 Task: Send an email to the contact group 'Sliders'.
Action: Mouse moved to (20, 87)
Screenshot: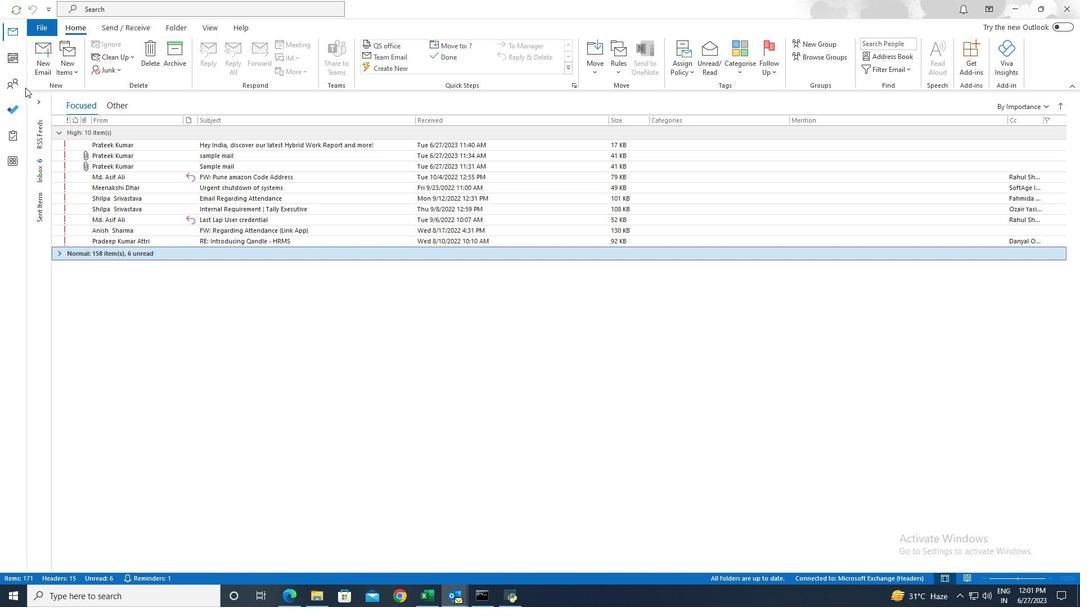 
Action: Mouse pressed left at (20, 87)
Screenshot: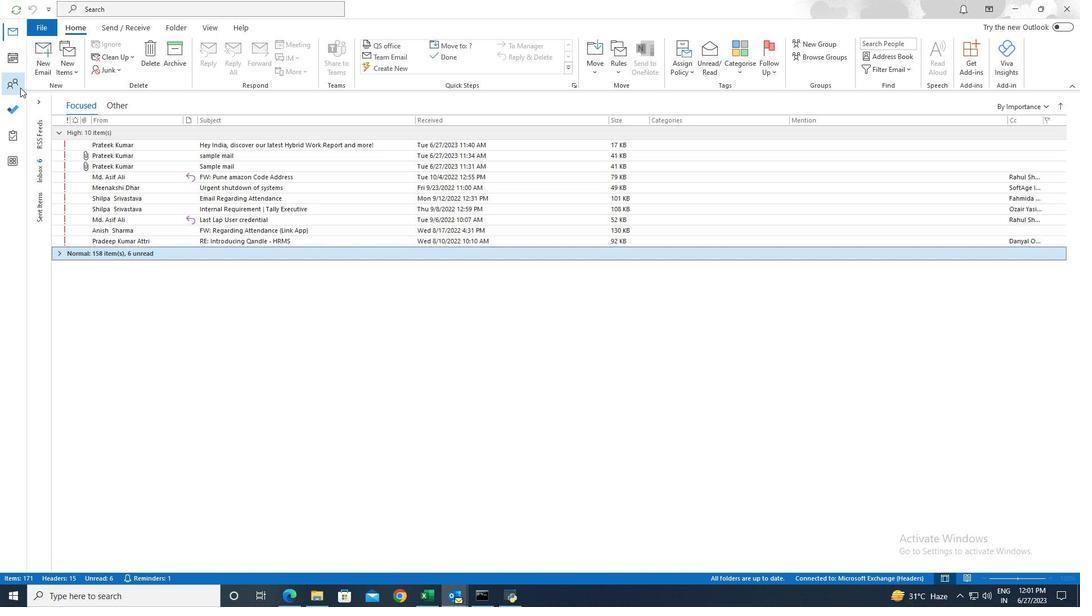 
Action: Mouse moved to (223, 10)
Screenshot: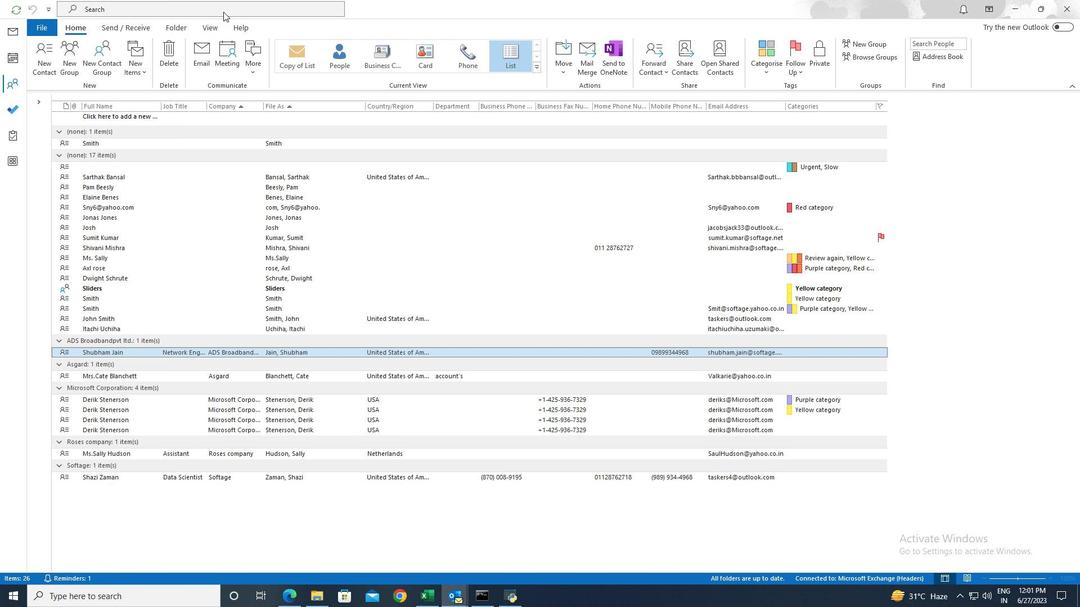 
Action: Mouse pressed left at (223, 10)
Screenshot: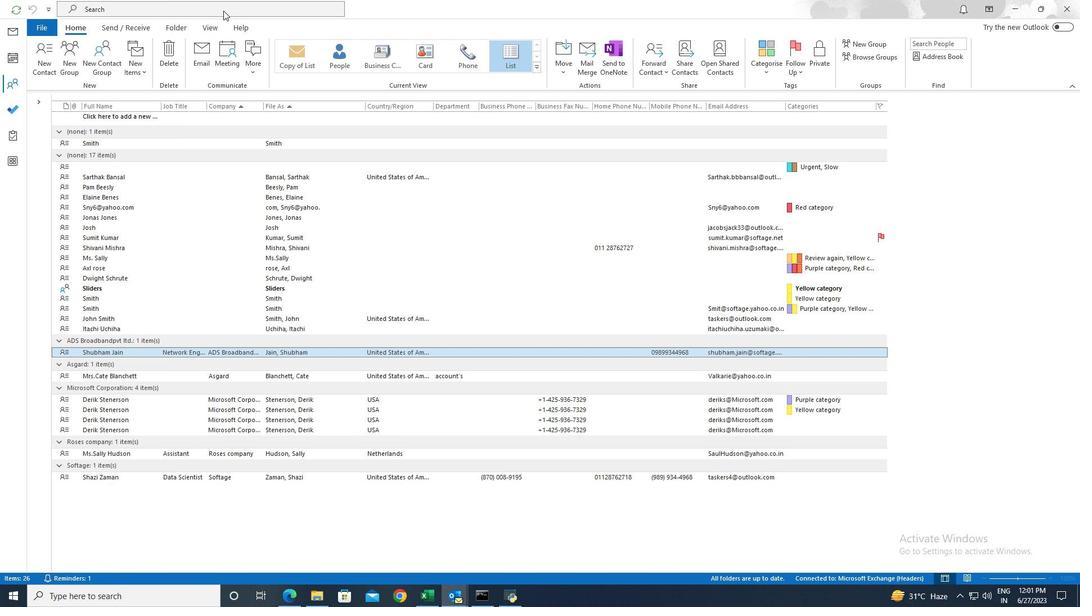 
Action: Mouse moved to (224, 9)
Screenshot: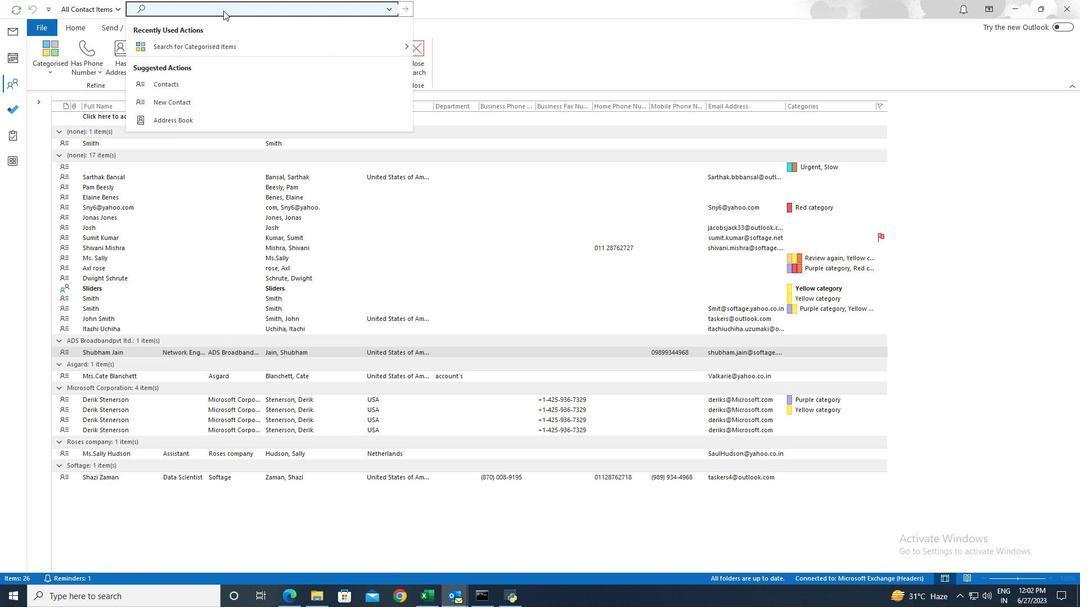 
Action: Mouse pressed left at (224, 9)
Screenshot: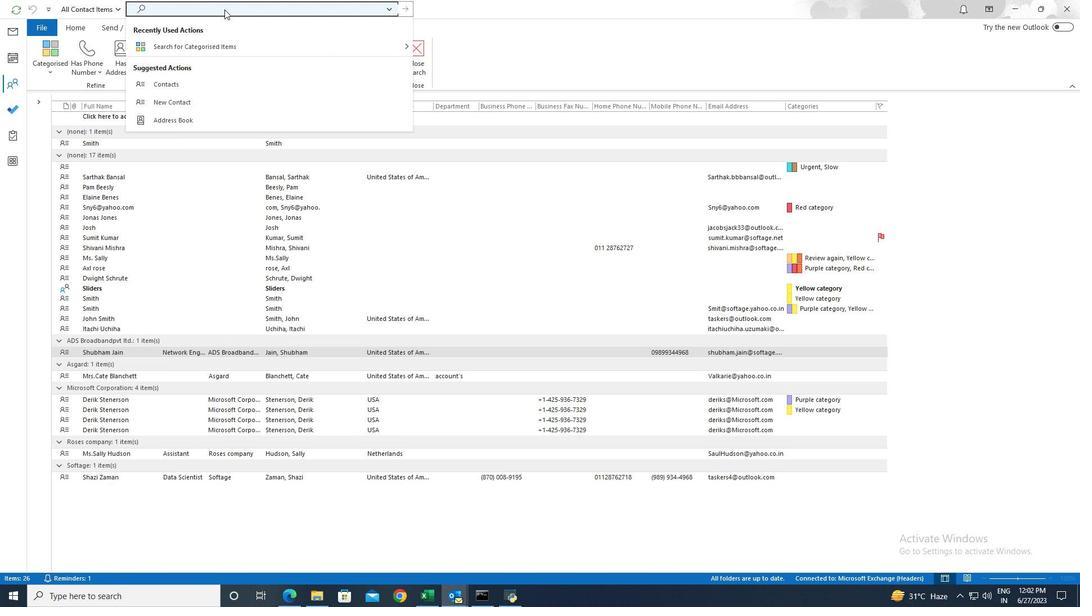 
Action: Key pressed <Key.shift>Sliders<Key.enter>
Screenshot: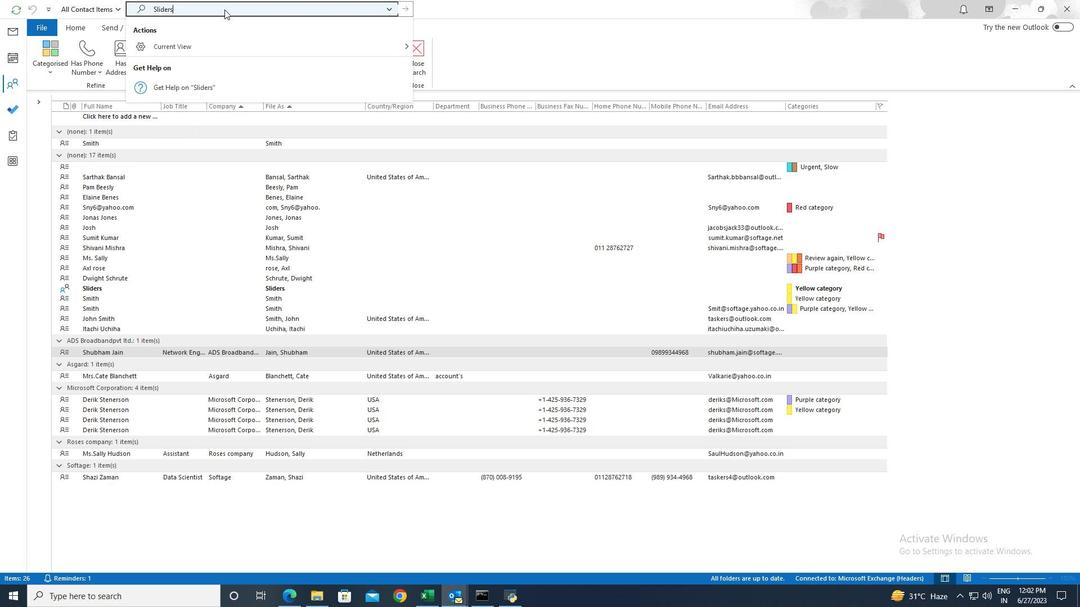 
Action: Mouse moved to (150, 131)
Screenshot: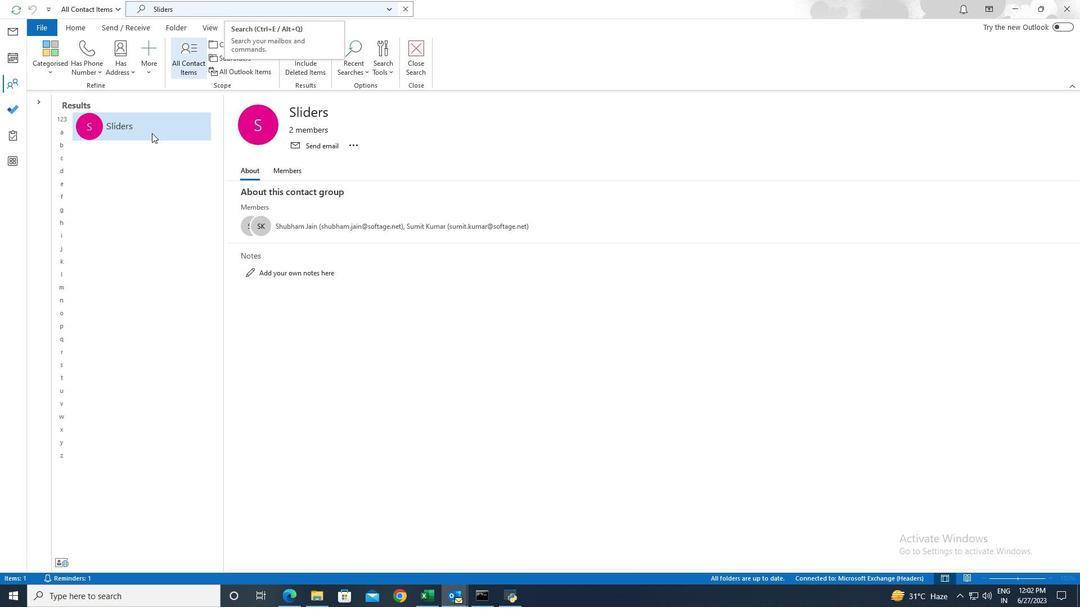 
Action: Mouse pressed left at (150, 131)
Screenshot: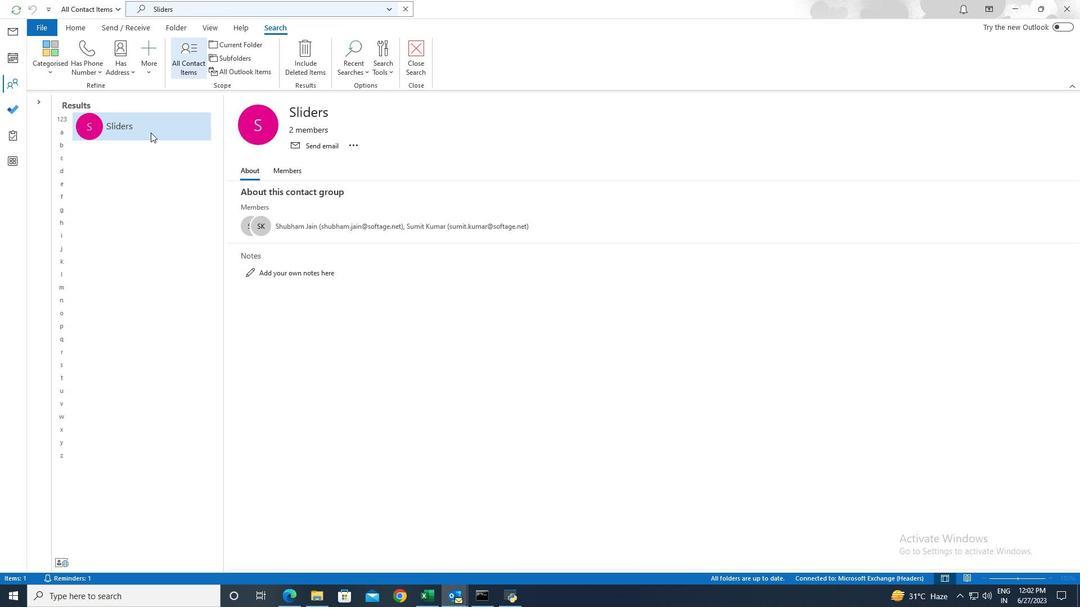 
Action: Mouse pressed left at (150, 131)
Screenshot: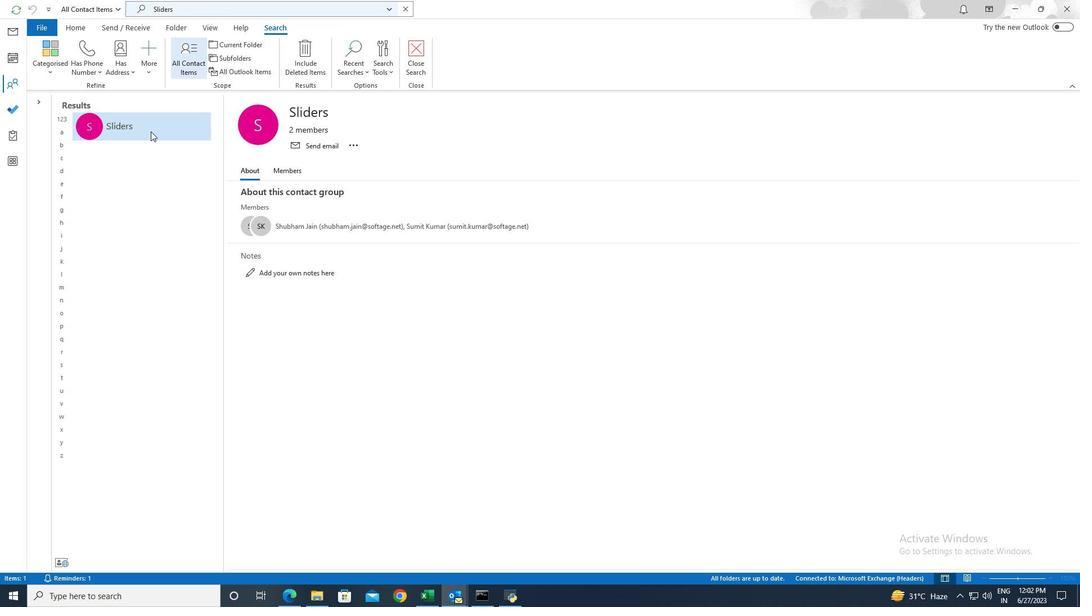 
Action: Mouse moved to (153, 236)
Screenshot: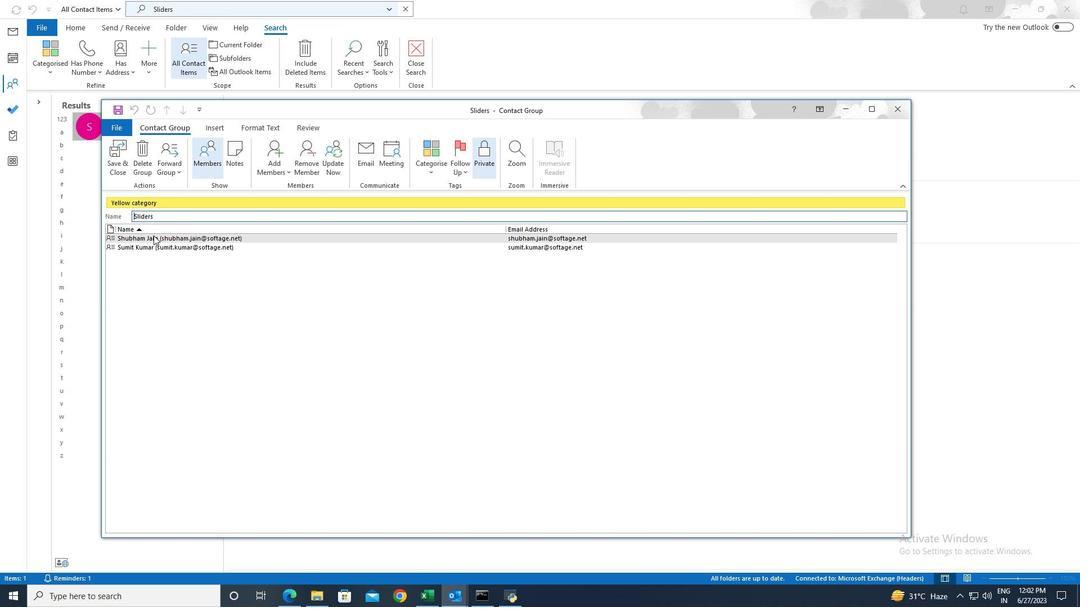 
Action: Mouse pressed left at (153, 236)
Screenshot: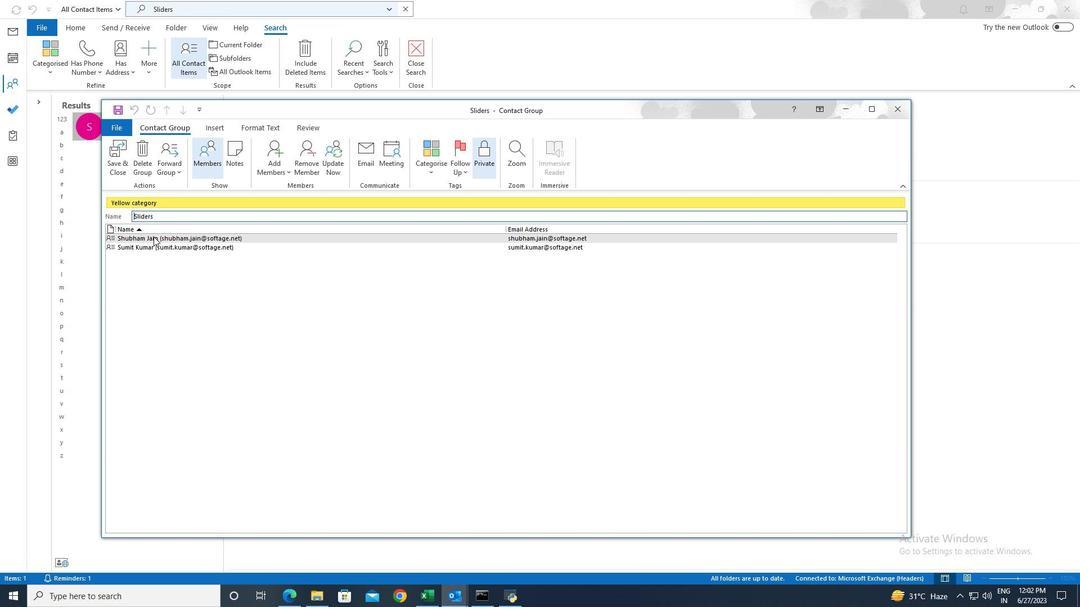 
Action: Mouse moved to (158, 163)
Screenshot: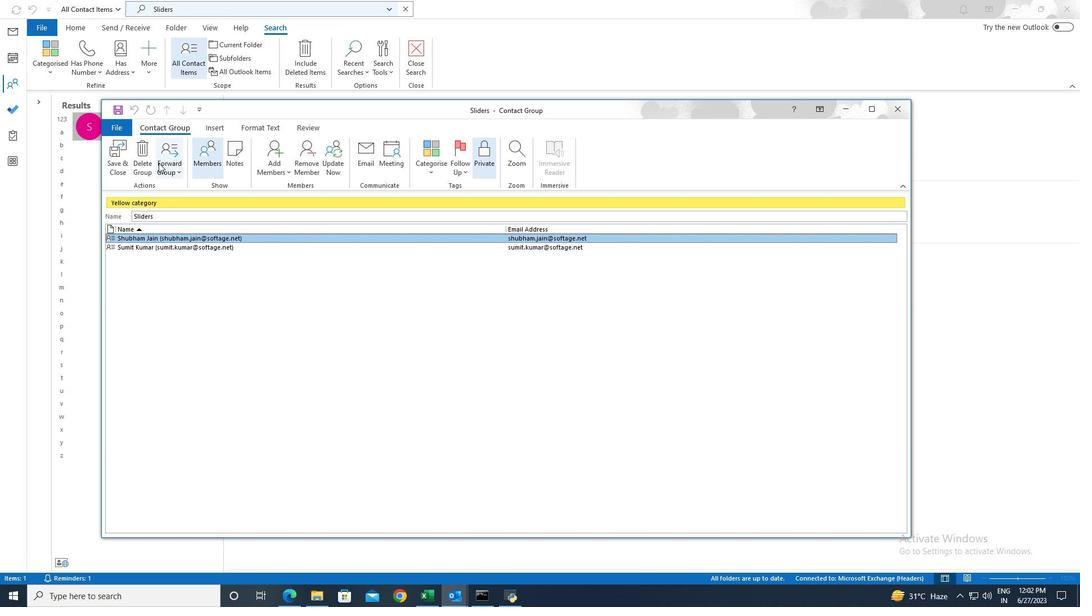 
Action: Mouse pressed left at (158, 163)
Screenshot: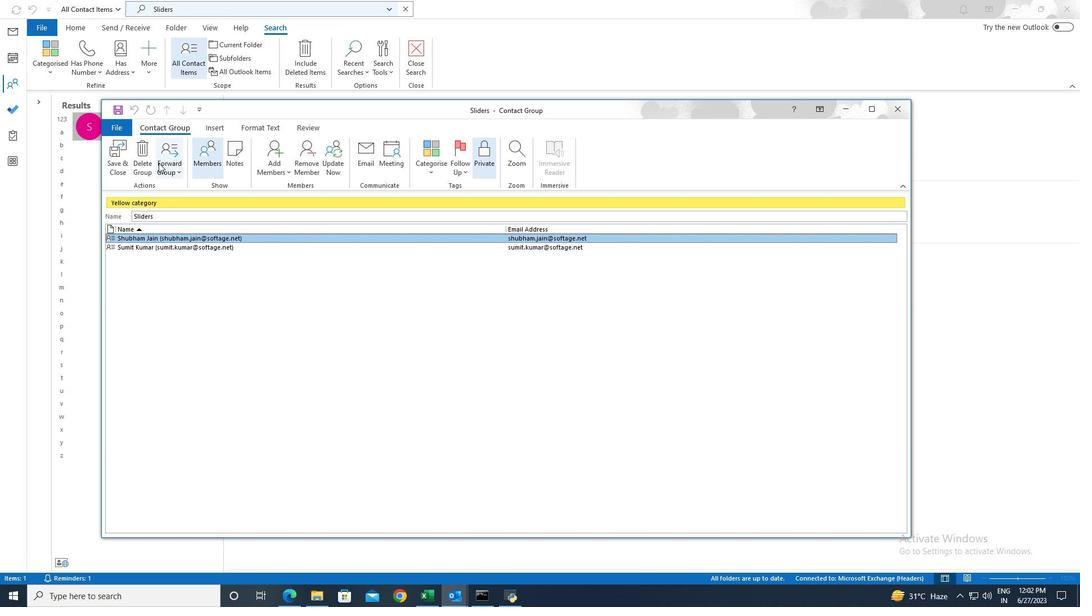 
Action: Mouse moved to (185, 202)
Screenshot: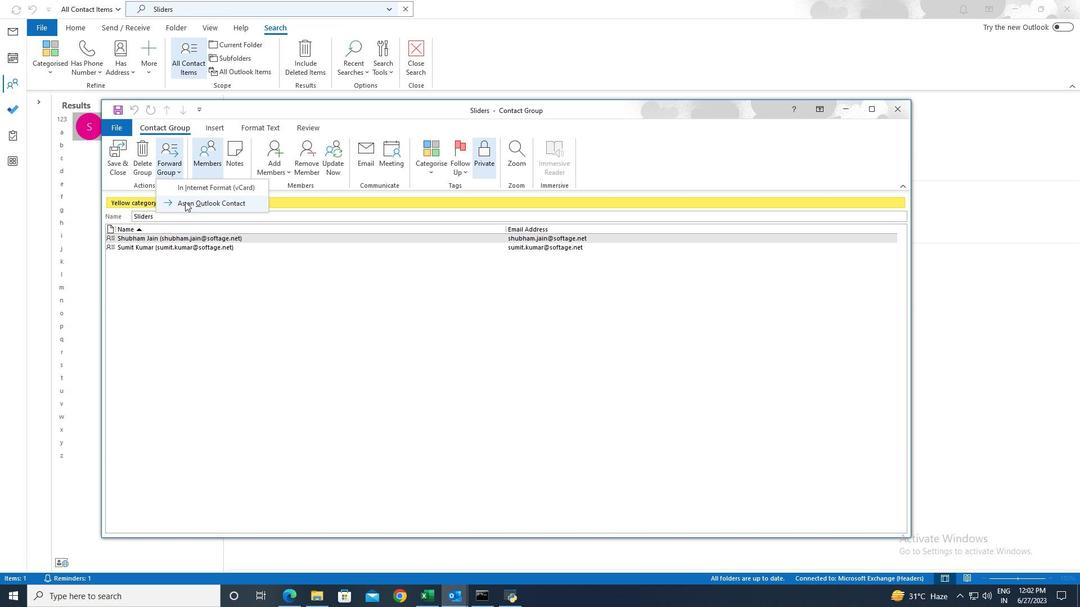 
Action: Mouse pressed left at (185, 202)
Screenshot: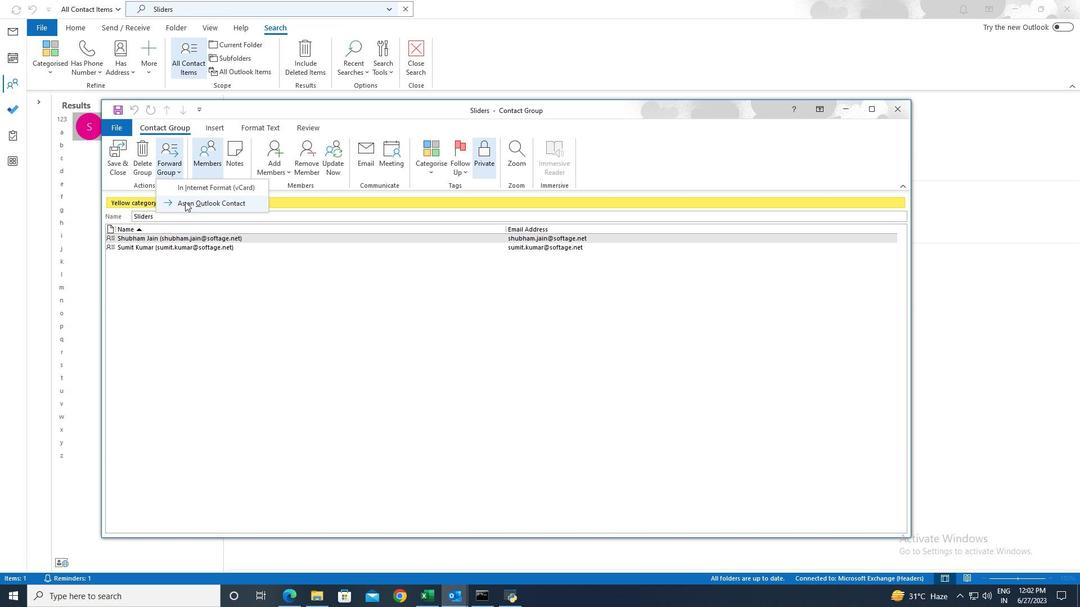 
Action: Mouse moved to (135, 121)
Screenshot: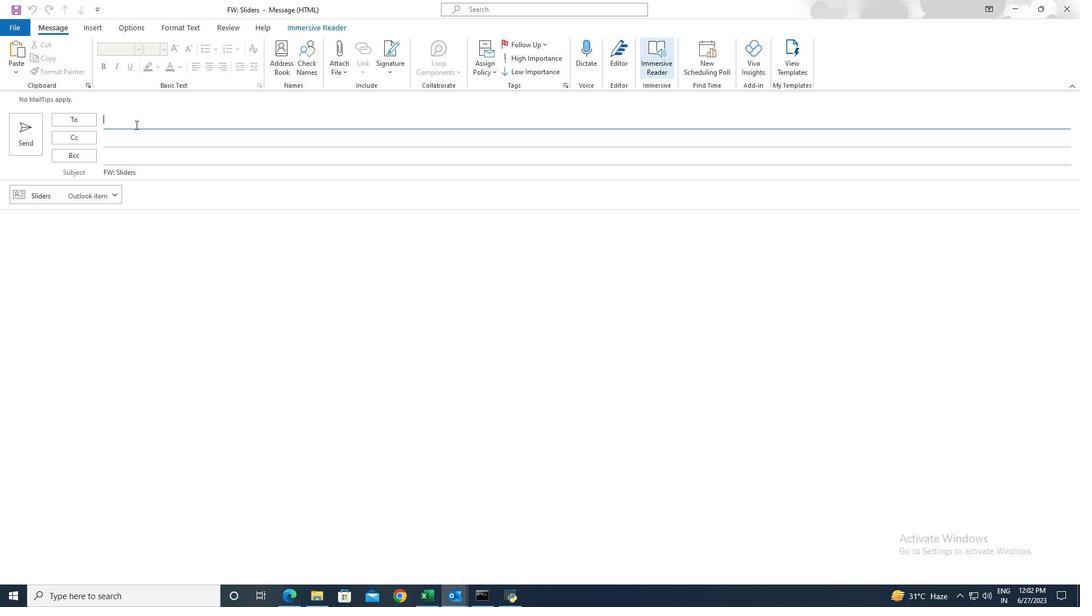 
Action: Mouse pressed left at (135, 121)
Screenshot: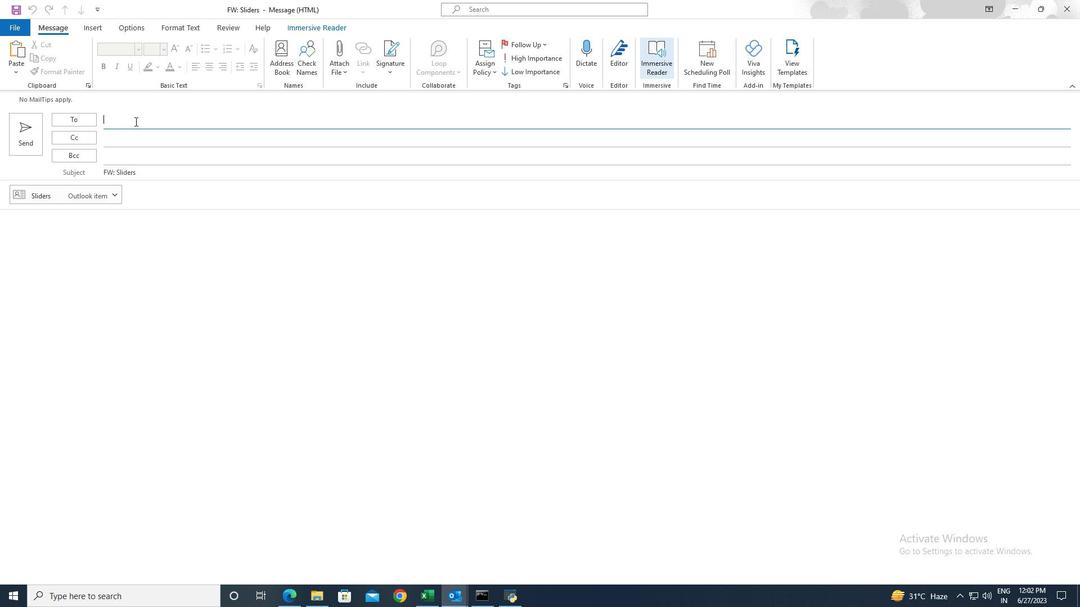 
Action: Key pressed <Key.shift><Key.shift><Key.shift><Key.shift>uchiha.uzumaki<Key.shift>@softage.net
Screenshot: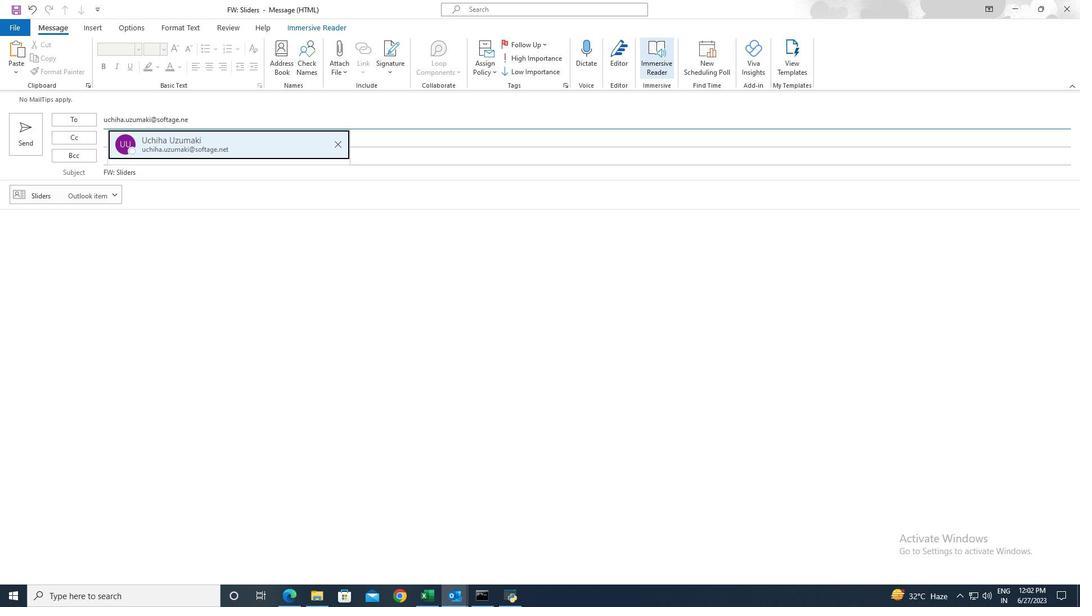 
Action: Mouse moved to (23, 139)
Screenshot: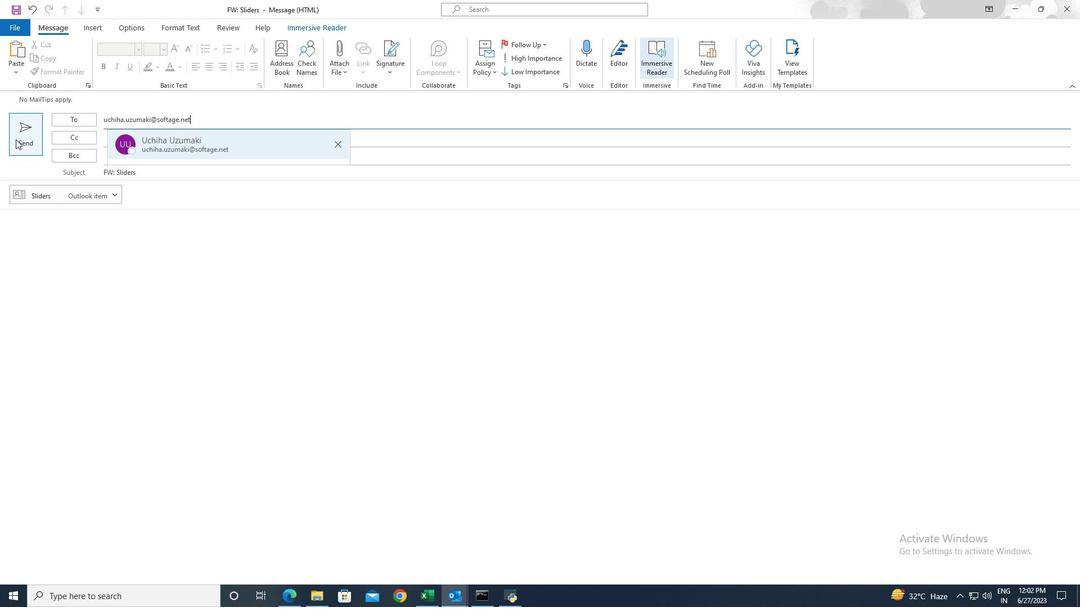 
Action: Mouse pressed left at (23, 139)
Screenshot: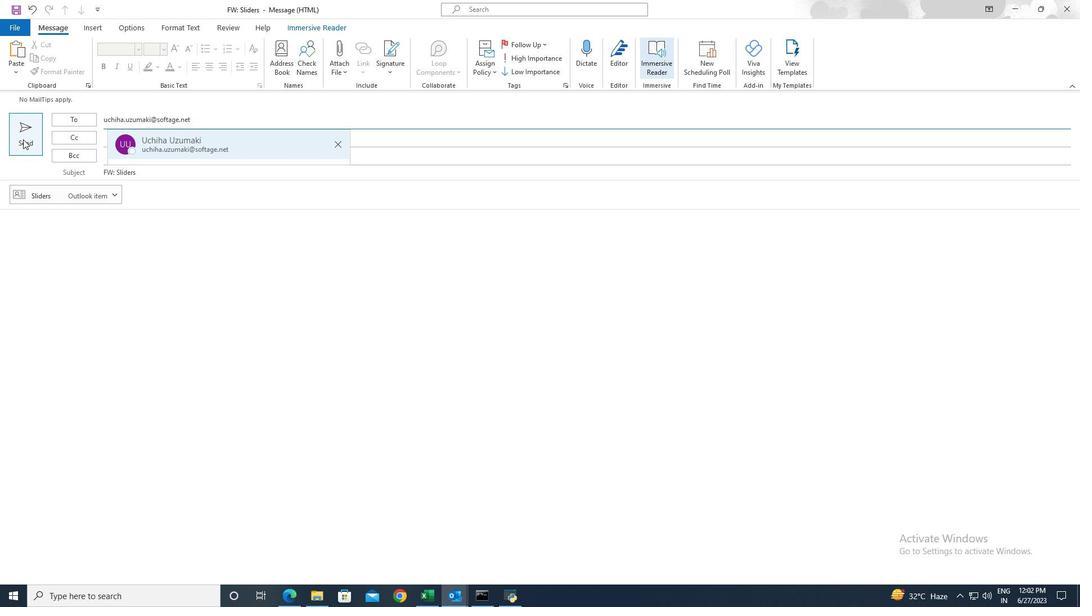 
Action: Mouse moved to (23, 139)
Screenshot: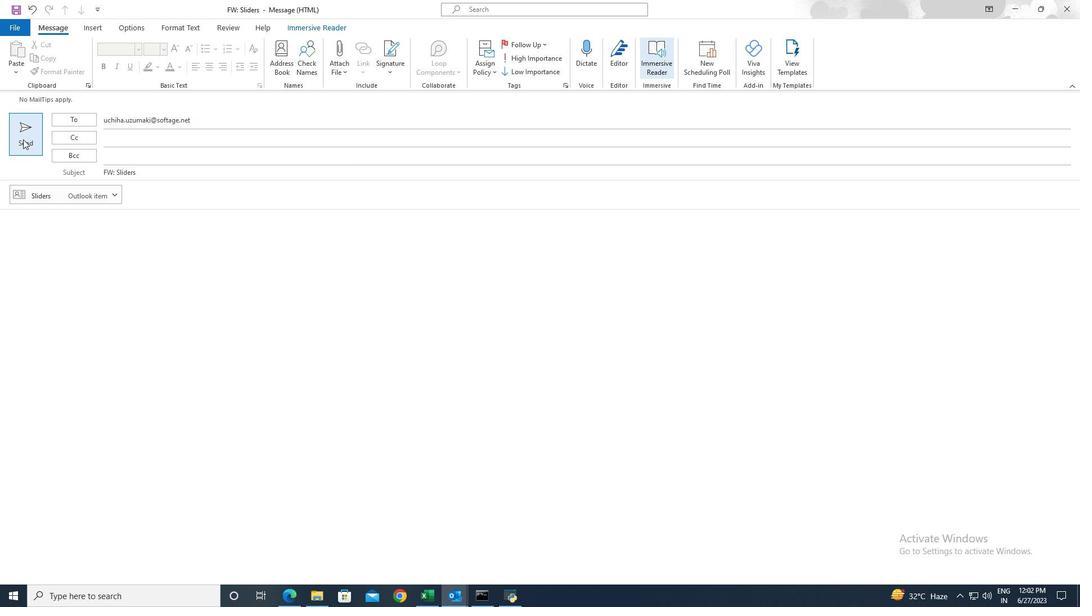 
